 Task: In invitations turn off email notifications.
Action: Mouse moved to (597, 58)
Screenshot: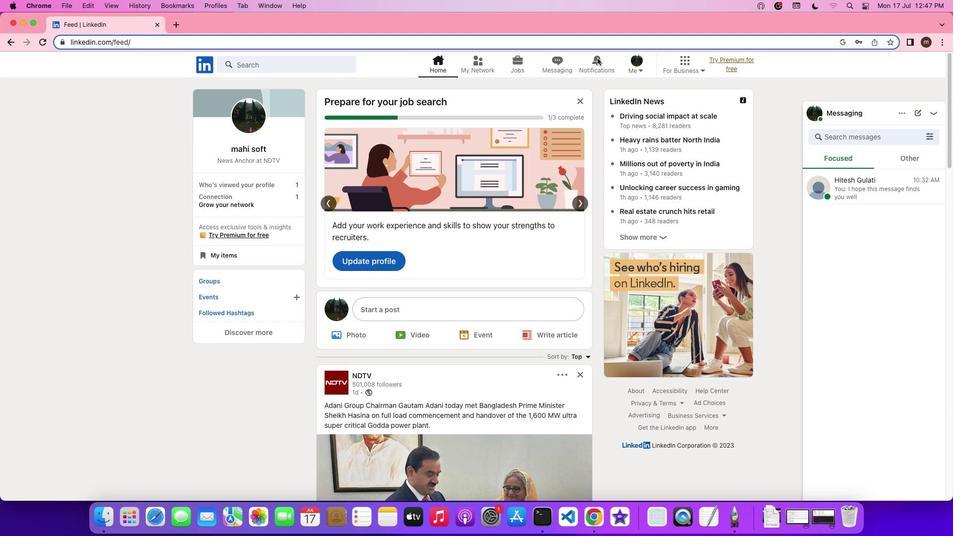 
Action: Mouse pressed left at (597, 58)
Screenshot: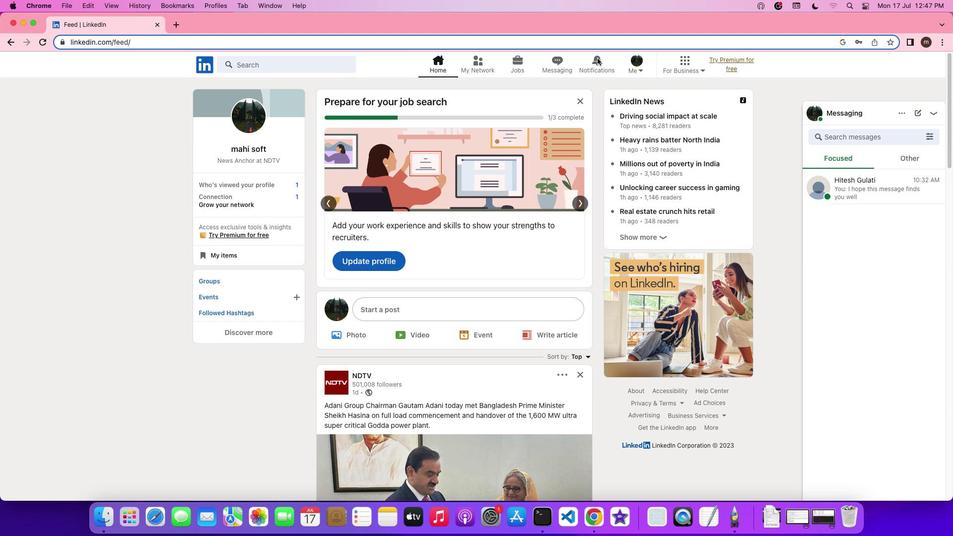 
Action: Mouse pressed left at (597, 58)
Screenshot: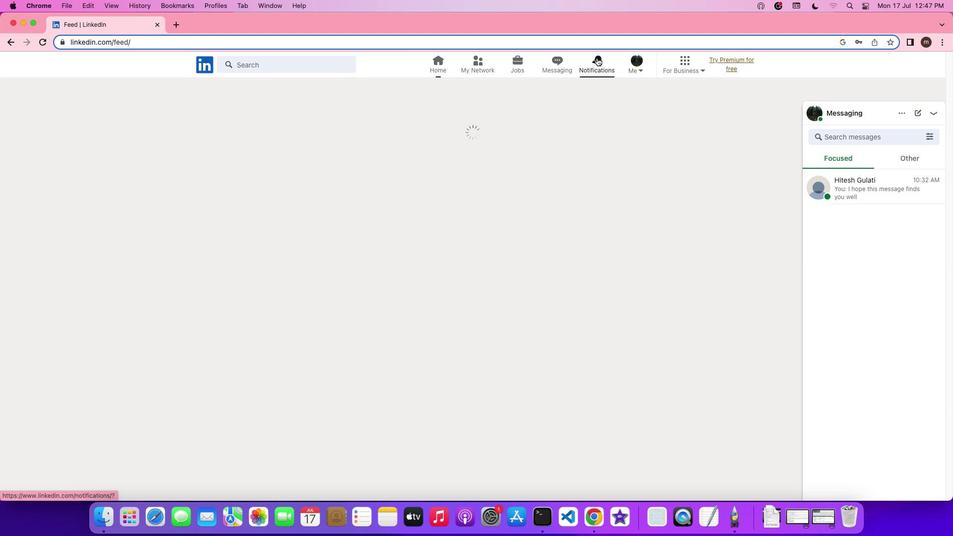 
Action: Mouse moved to (242, 128)
Screenshot: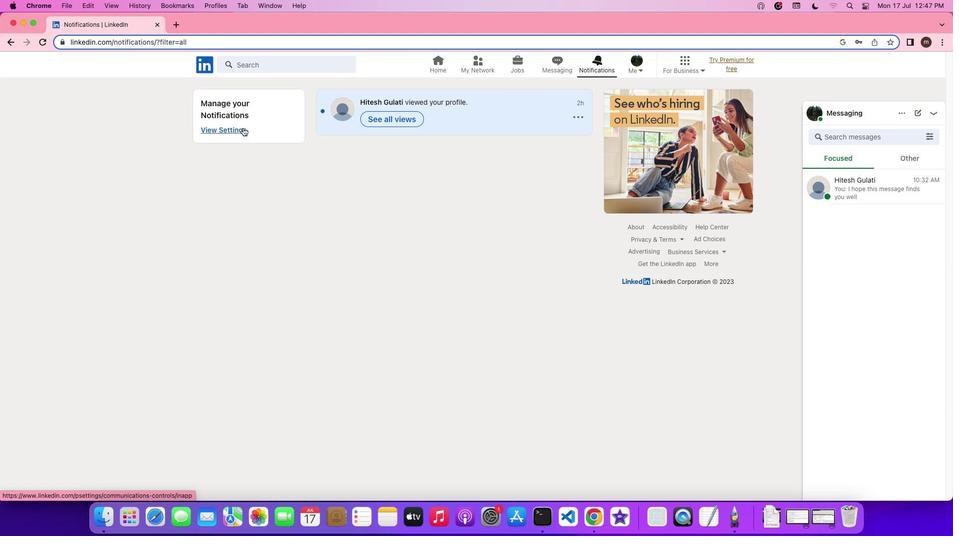 
Action: Mouse pressed left at (242, 128)
Screenshot: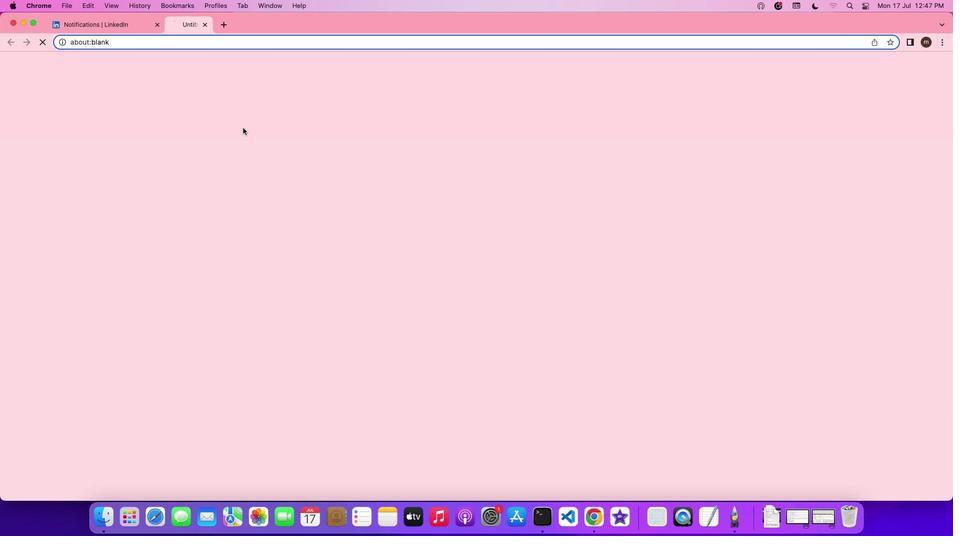 
Action: Mouse moved to (400, 351)
Screenshot: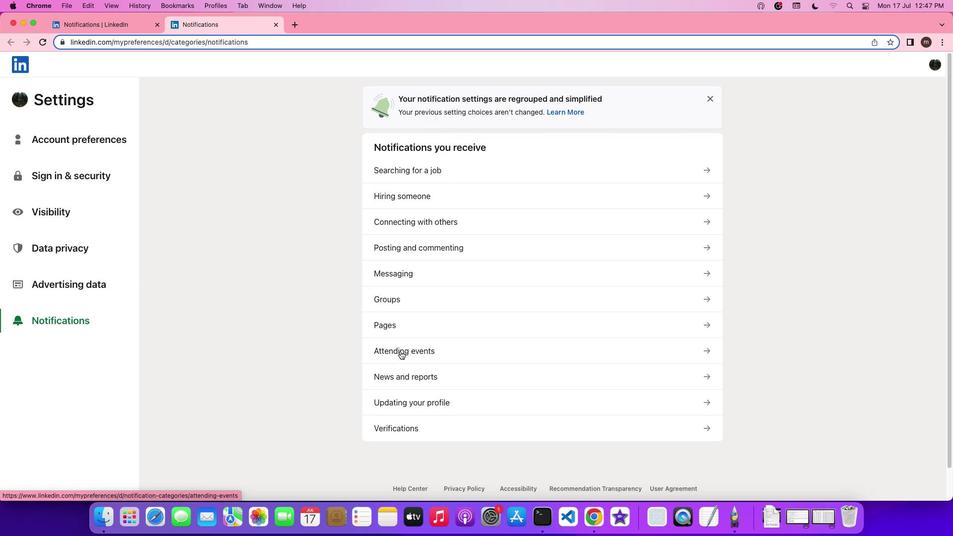 
Action: Mouse pressed left at (400, 351)
Screenshot: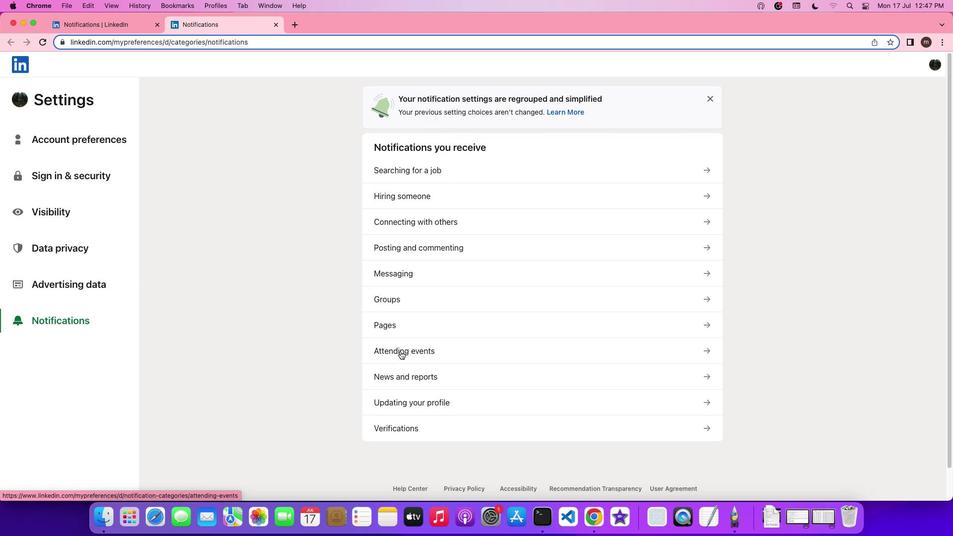 
Action: Mouse moved to (403, 155)
Screenshot: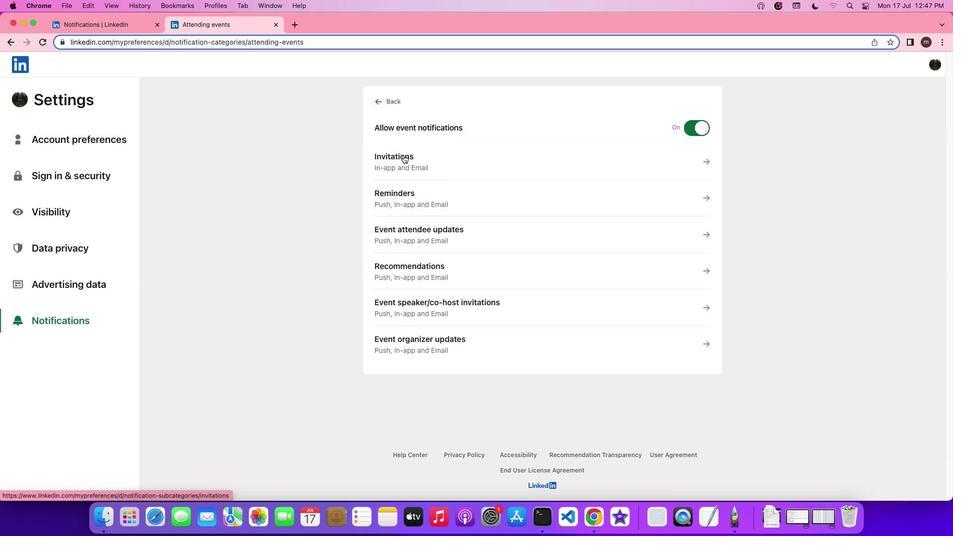 
Action: Mouse pressed left at (403, 155)
Screenshot: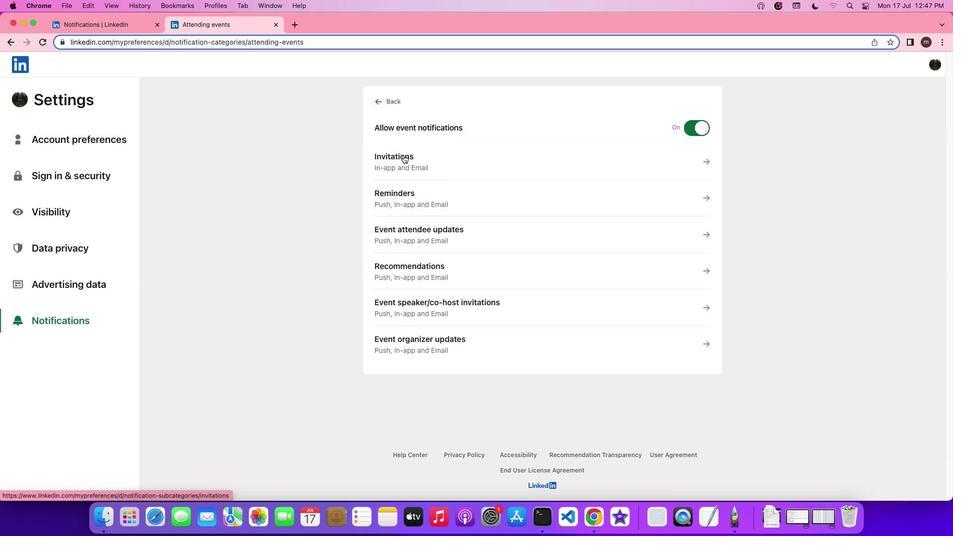 
Action: Mouse moved to (697, 266)
Screenshot: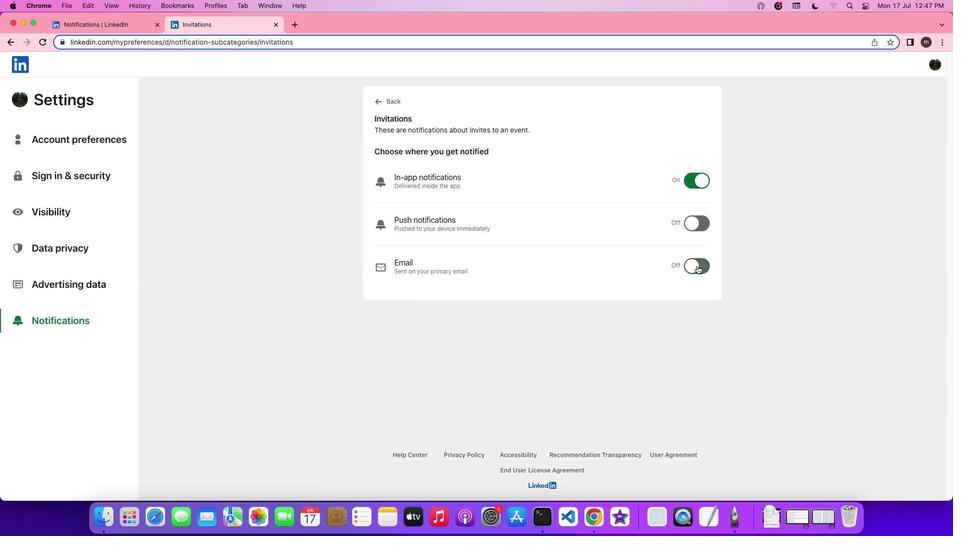 
Action: Mouse pressed left at (697, 266)
Screenshot: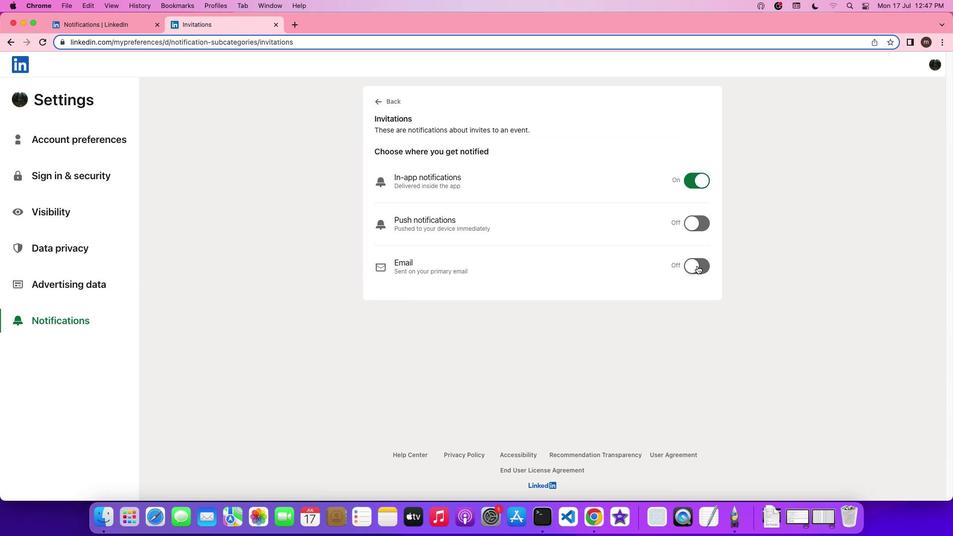 
Action: Mouse moved to (703, 284)
Screenshot: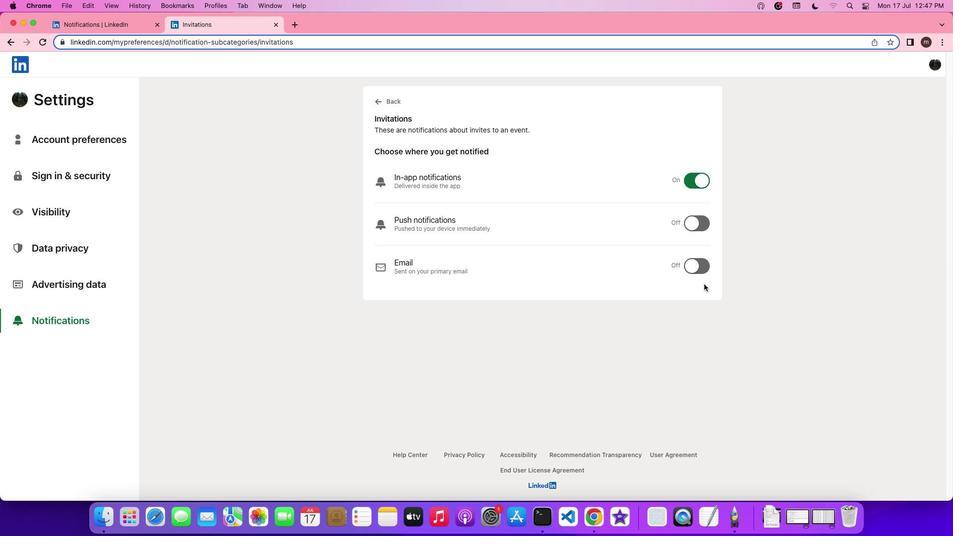 
